 Task: Create a due date automation trigger when advanced on, on the monday of the week a card is due add dates due in less than 1 days at 11:00 AM.
Action: Mouse moved to (927, 70)
Screenshot: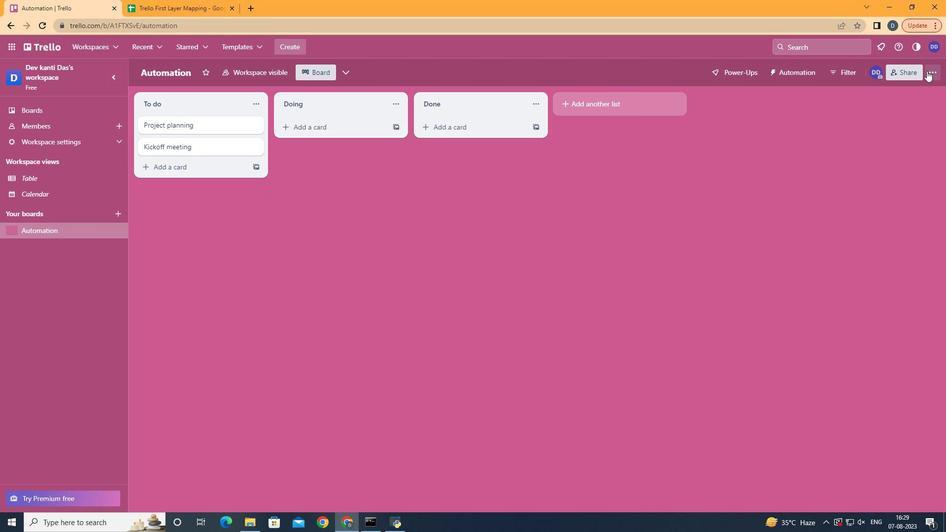 
Action: Mouse pressed left at (927, 70)
Screenshot: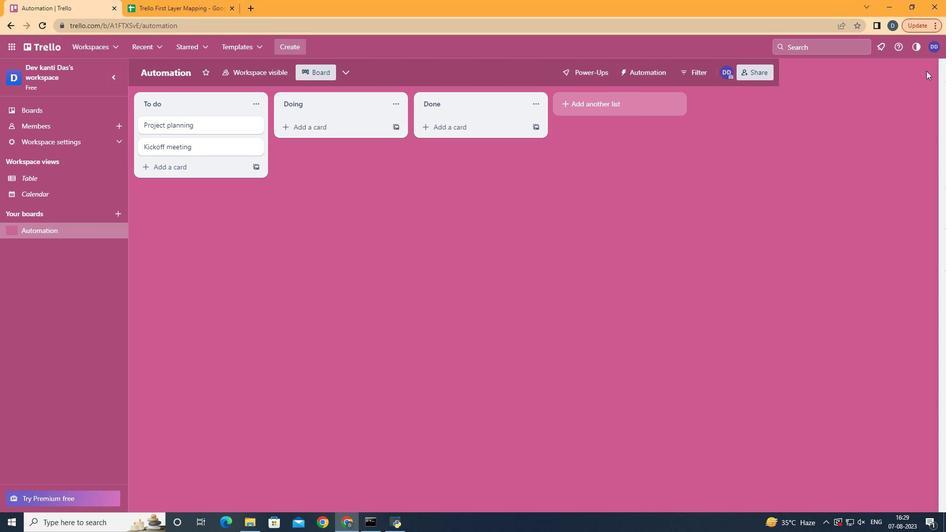 
Action: Mouse moved to (903, 229)
Screenshot: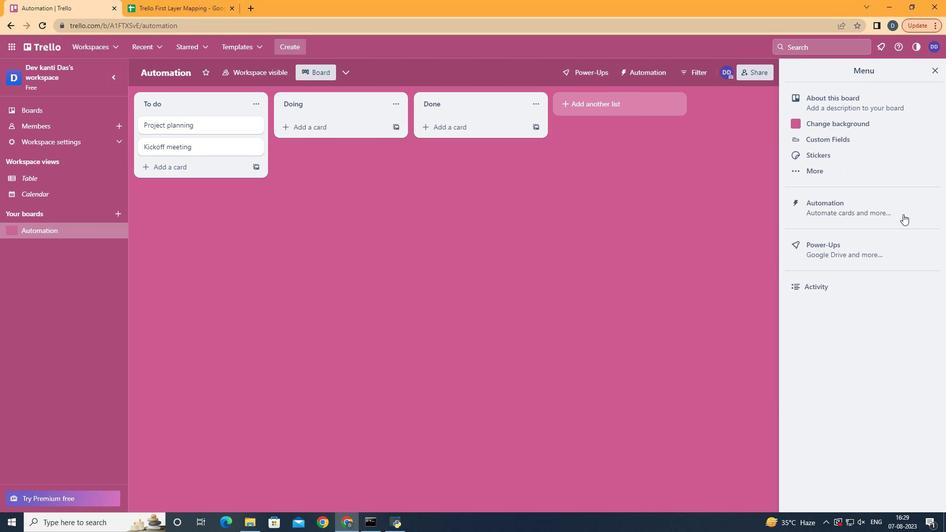 
Action: Mouse pressed left at (903, 229)
Screenshot: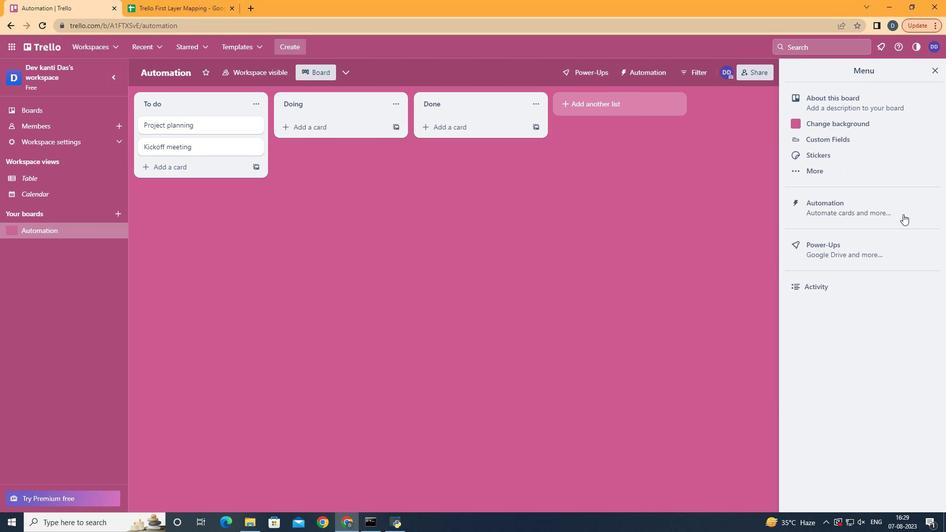 
Action: Mouse moved to (905, 210)
Screenshot: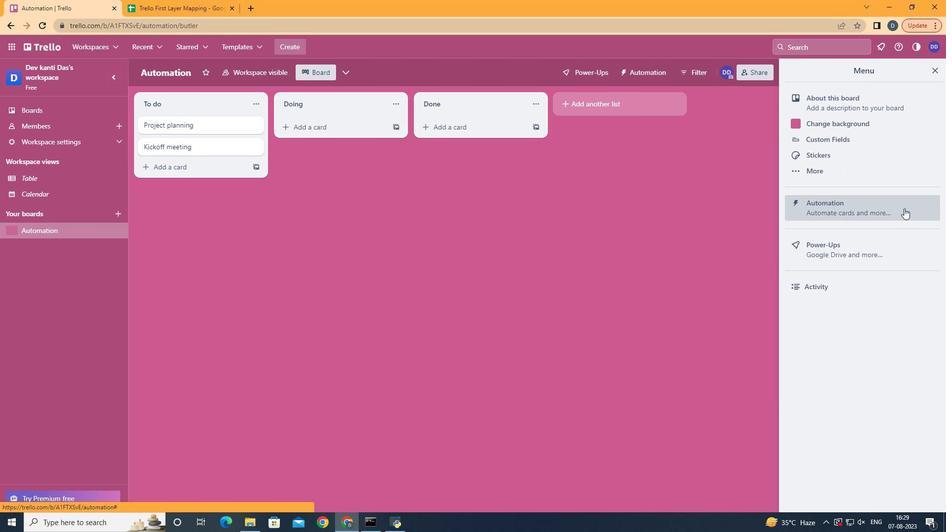 
Action: Mouse pressed left at (905, 210)
Screenshot: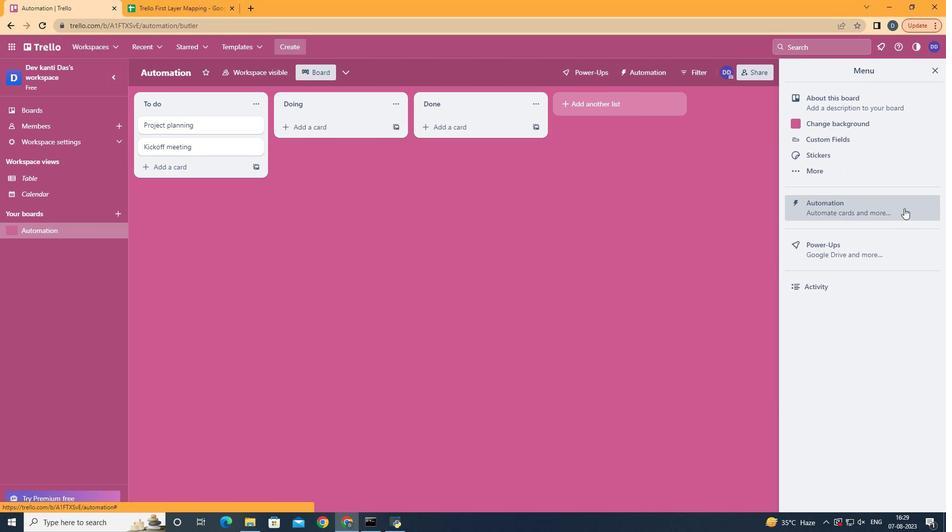 
Action: Mouse moved to (192, 192)
Screenshot: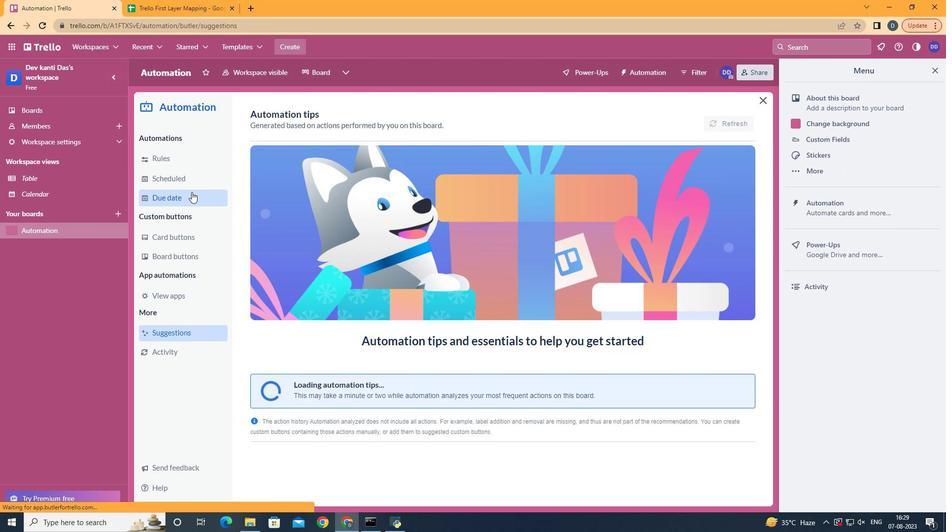 
Action: Mouse pressed left at (192, 192)
Screenshot: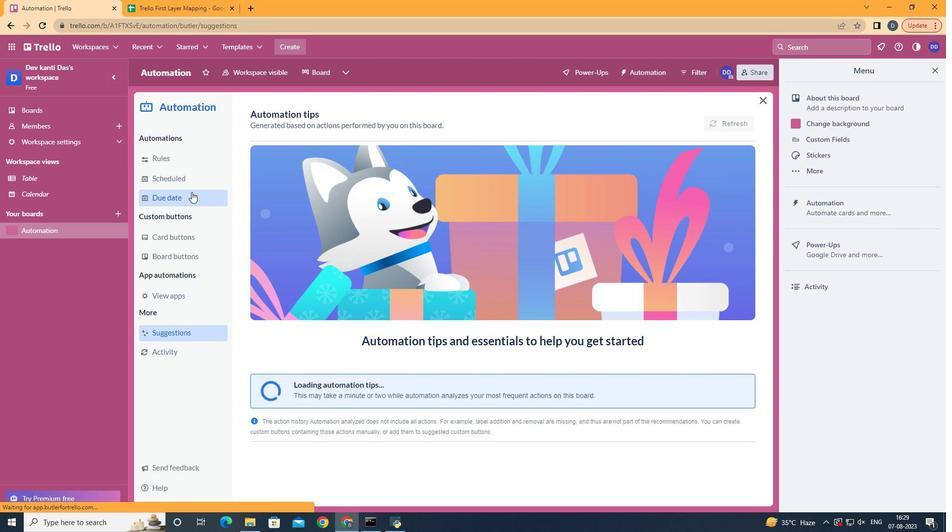 
Action: Mouse moved to (692, 118)
Screenshot: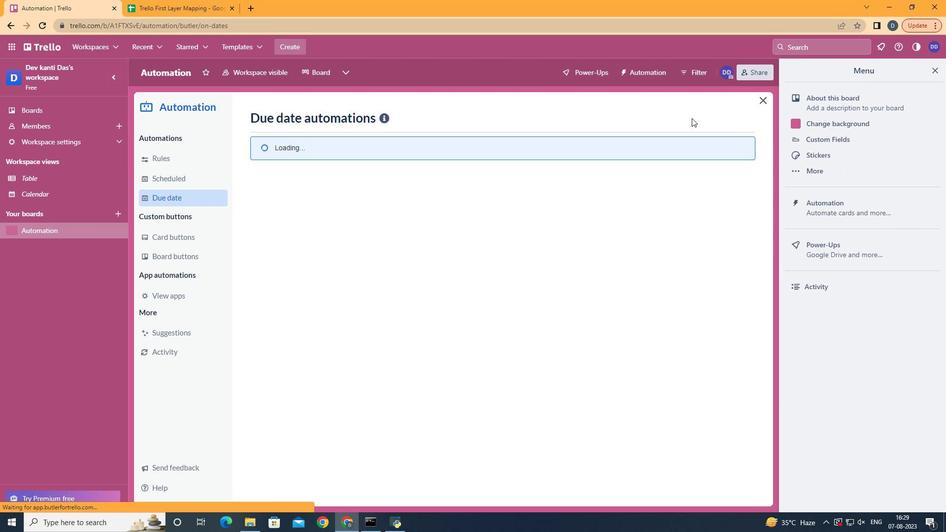 
Action: Mouse pressed left at (692, 118)
Screenshot: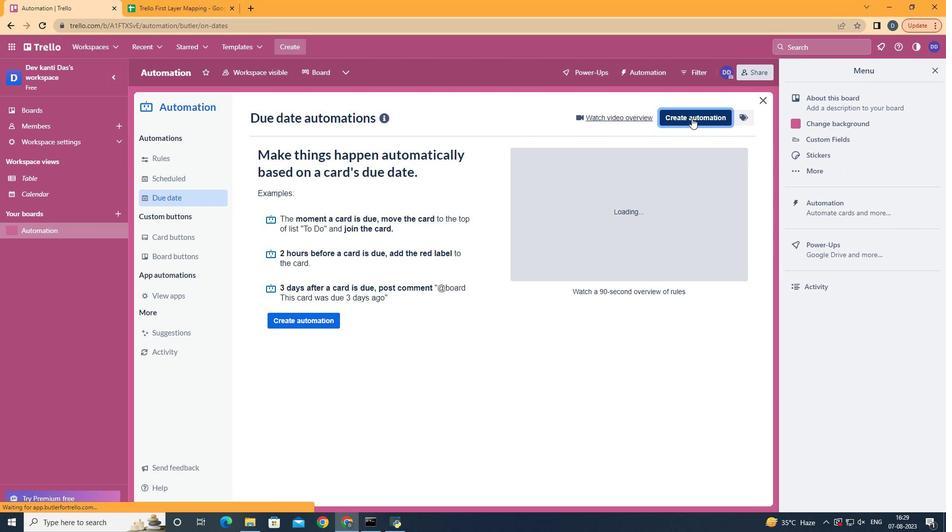
Action: Mouse moved to (541, 214)
Screenshot: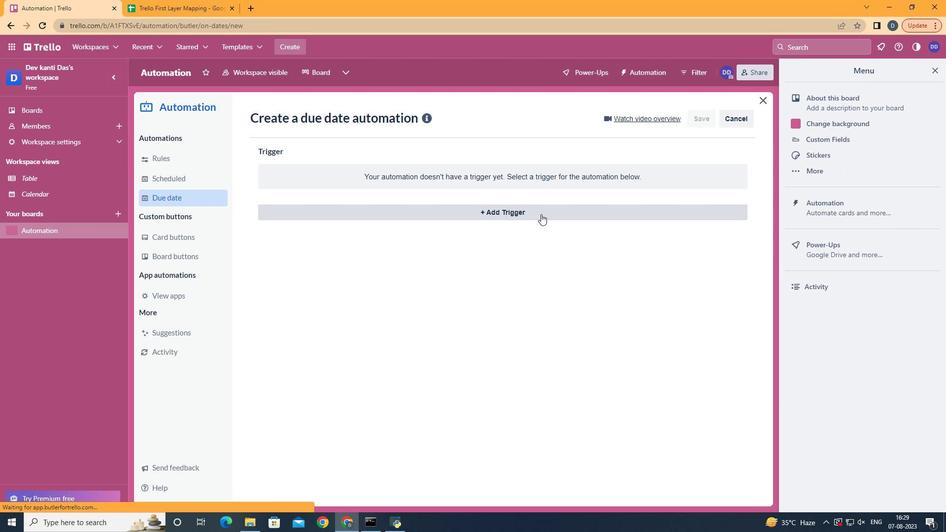 
Action: Mouse pressed left at (541, 214)
Screenshot: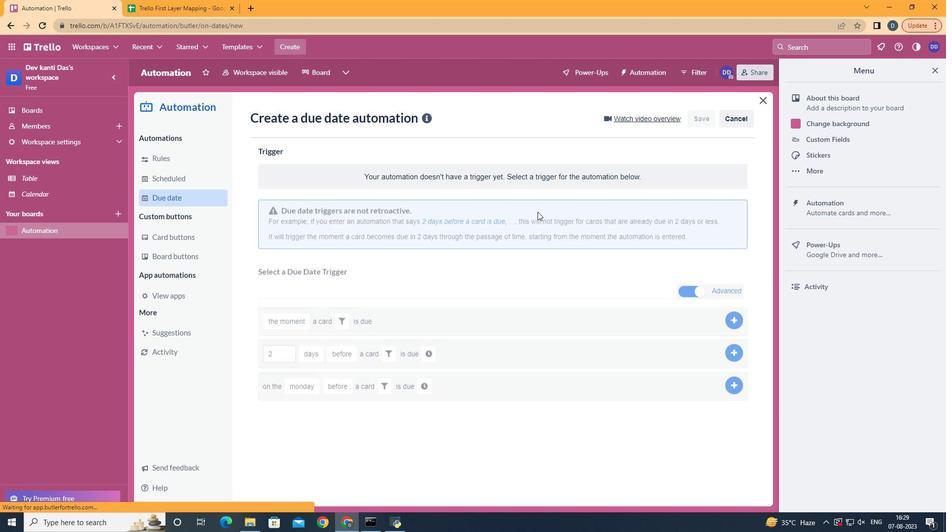 
Action: Mouse moved to (322, 257)
Screenshot: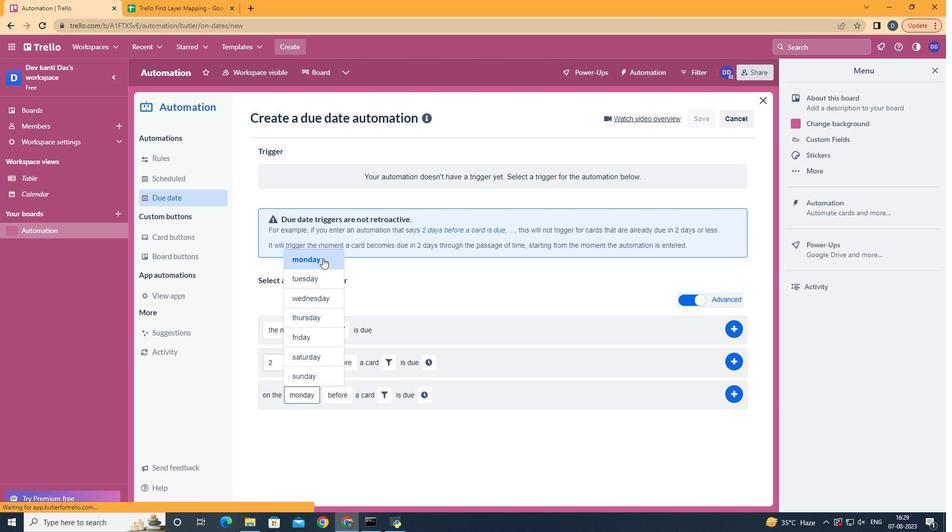 
Action: Mouse pressed left at (322, 257)
Screenshot: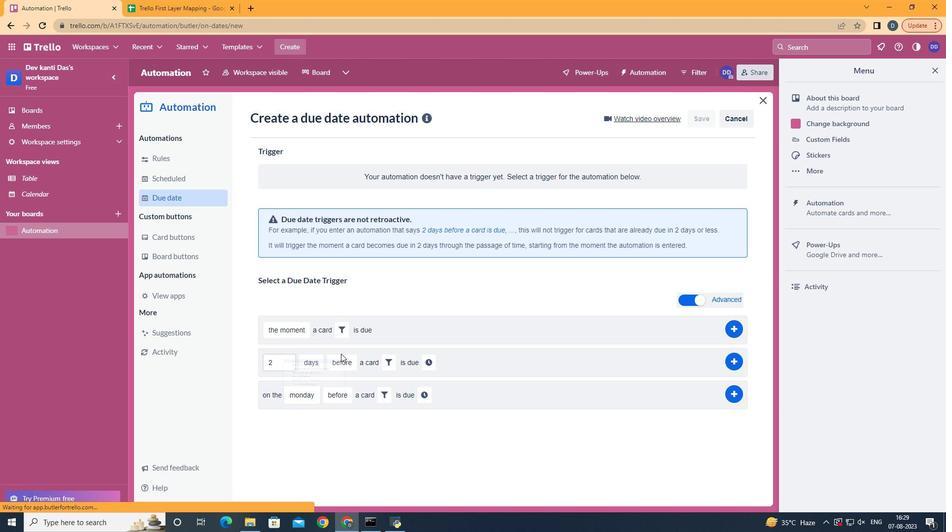 
Action: Mouse moved to (351, 453)
Screenshot: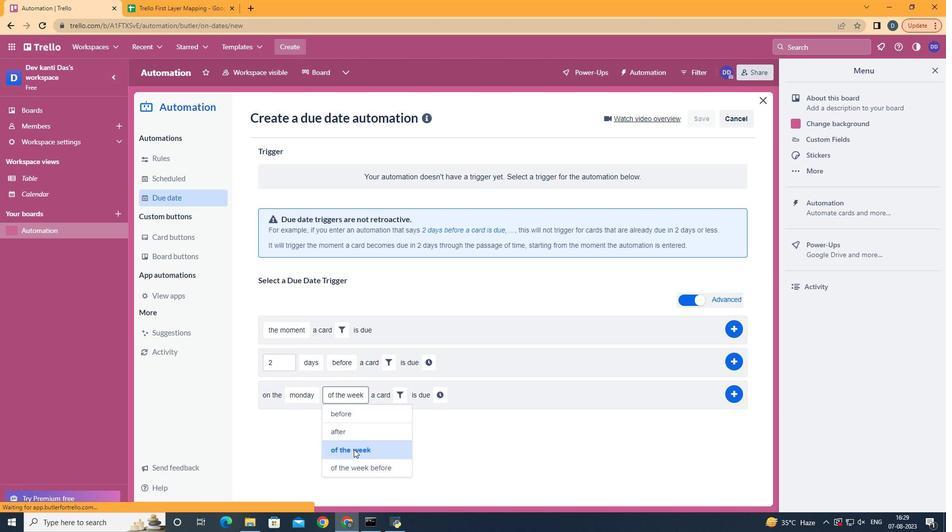 
Action: Mouse pressed left at (351, 453)
Screenshot: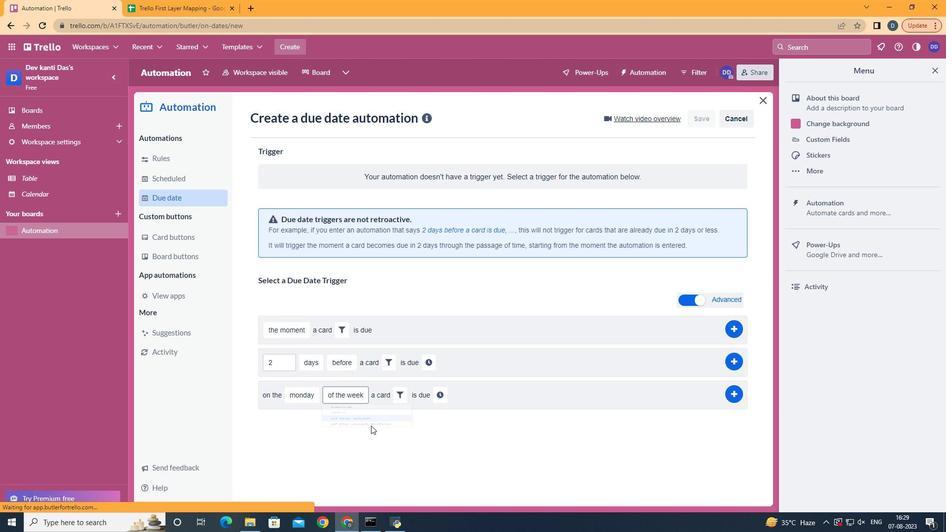 
Action: Mouse moved to (396, 399)
Screenshot: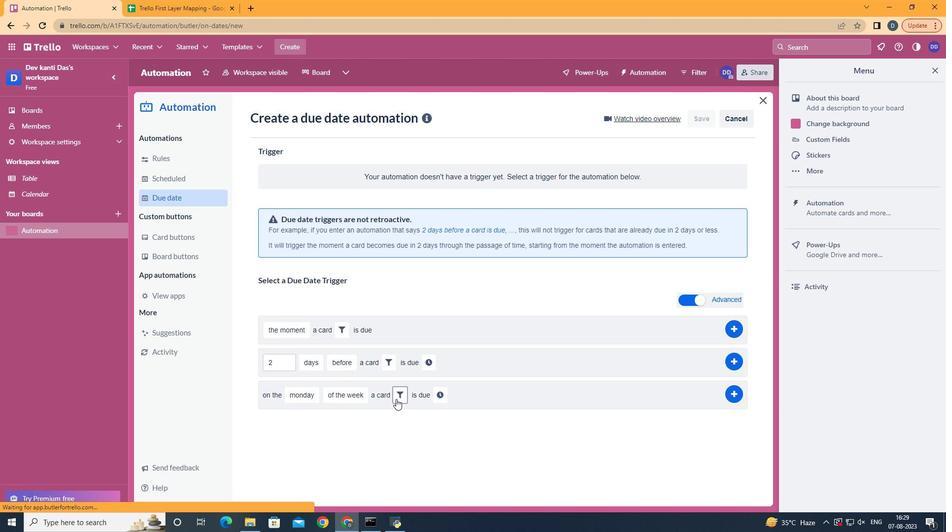 
Action: Mouse pressed left at (396, 399)
Screenshot: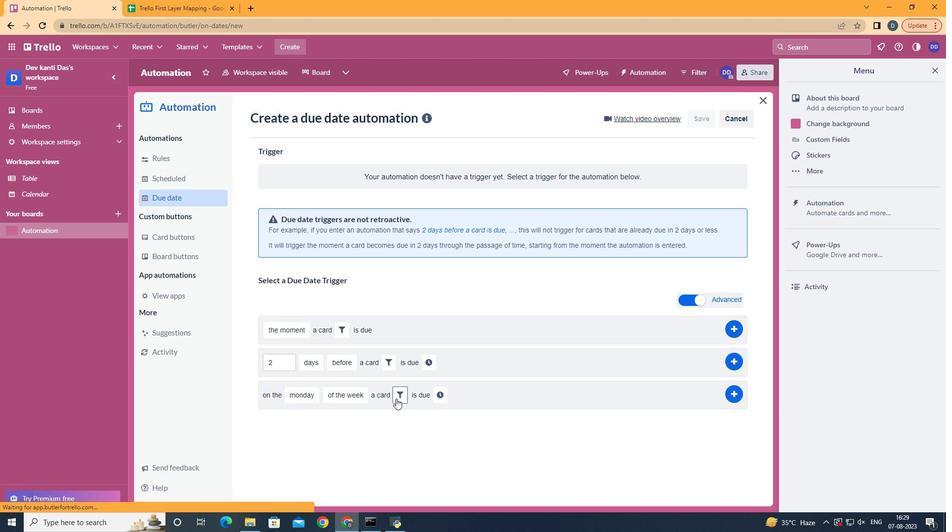 
Action: Mouse moved to (457, 431)
Screenshot: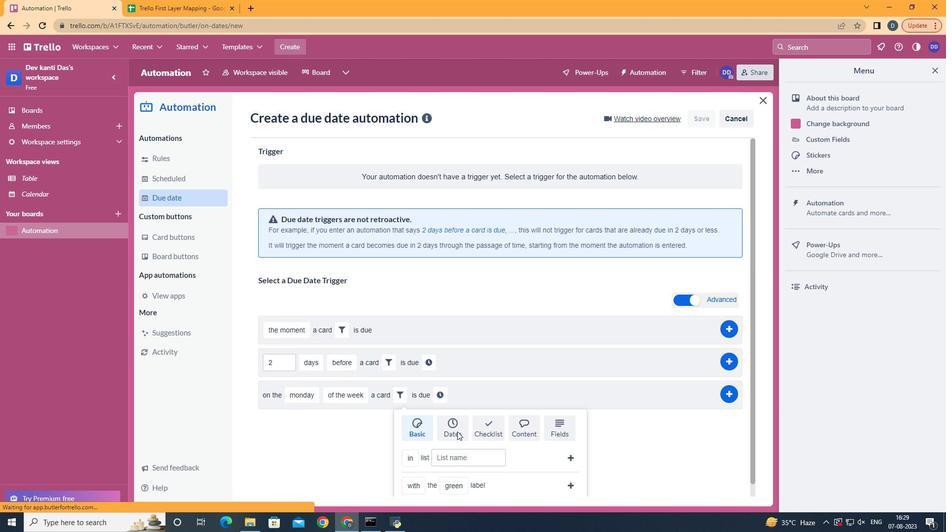 
Action: Mouse pressed left at (457, 431)
Screenshot: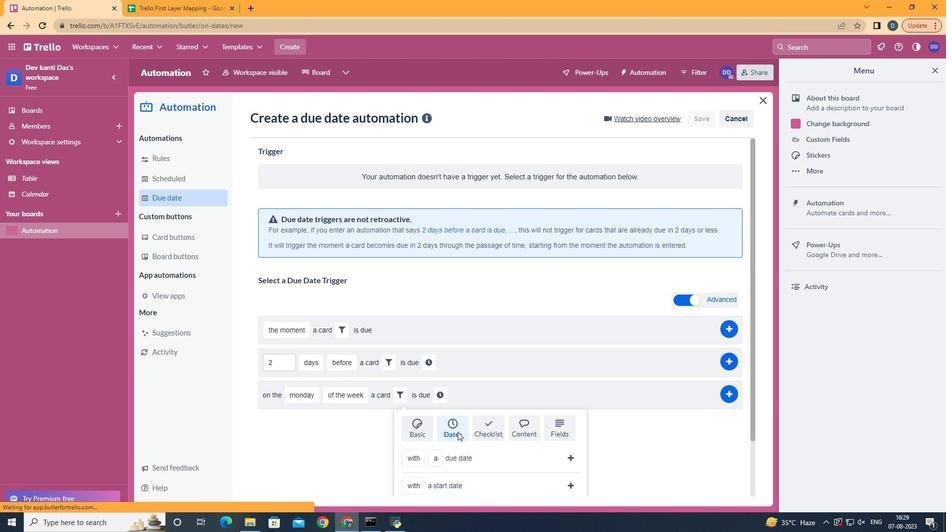 
Action: Mouse moved to (456, 432)
Screenshot: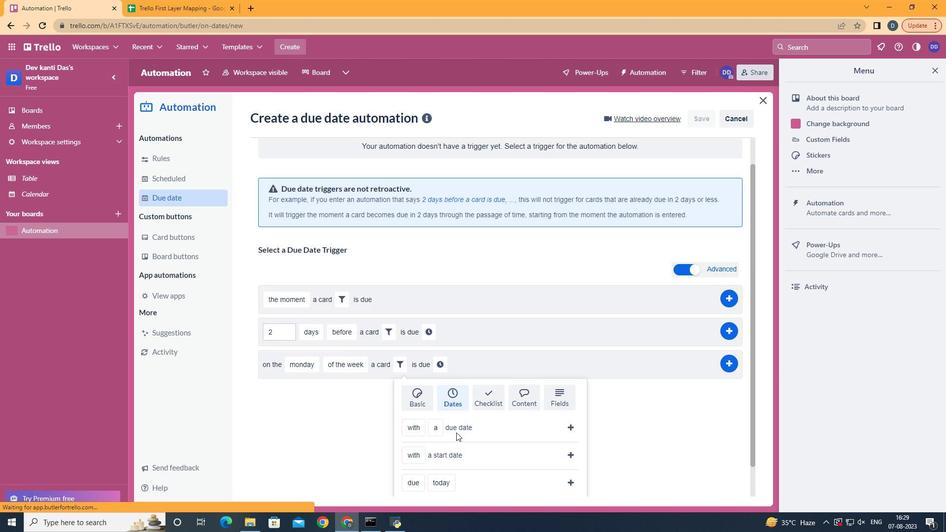 
Action: Mouse scrolled (456, 432) with delta (0, 0)
Screenshot: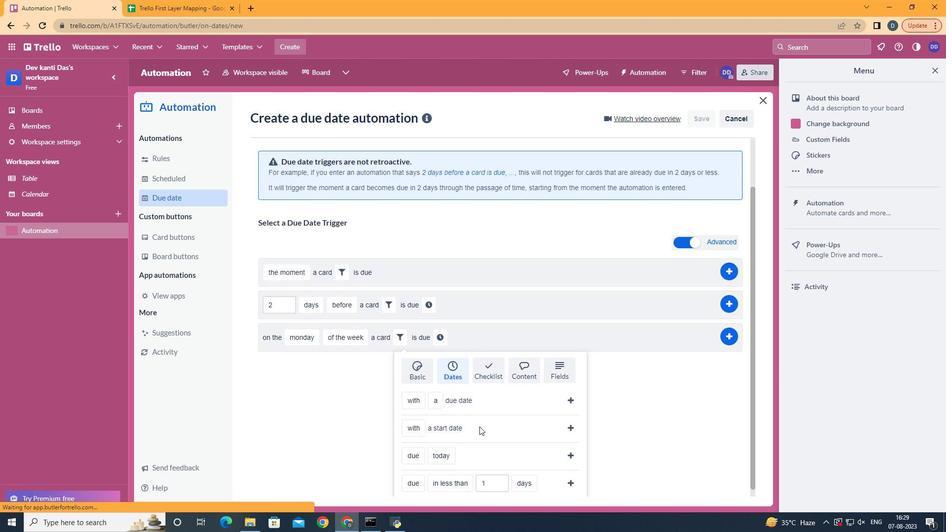 
Action: Mouse scrolled (456, 432) with delta (0, 0)
Screenshot: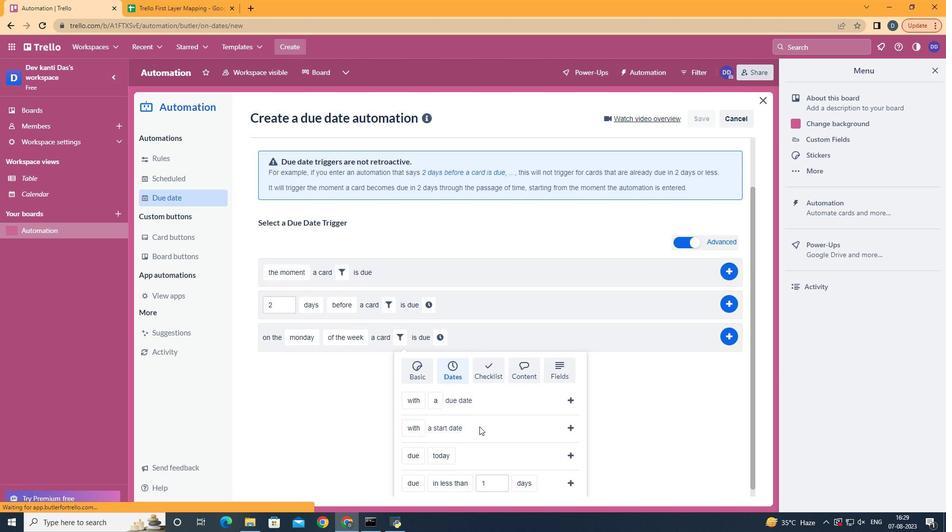 
Action: Mouse scrolled (456, 432) with delta (0, 0)
Screenshot: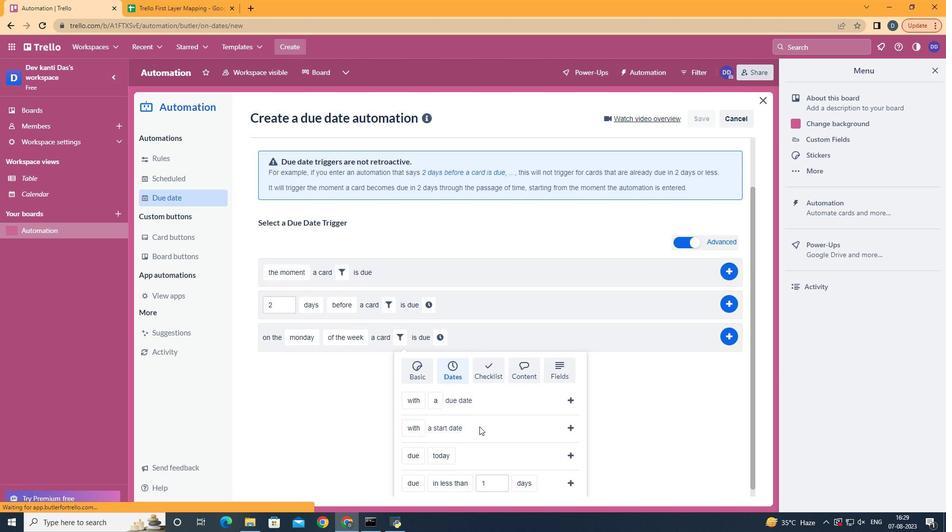
Action: Mouse scrolled (456, 432) with delta (0, 0)
Screenshot: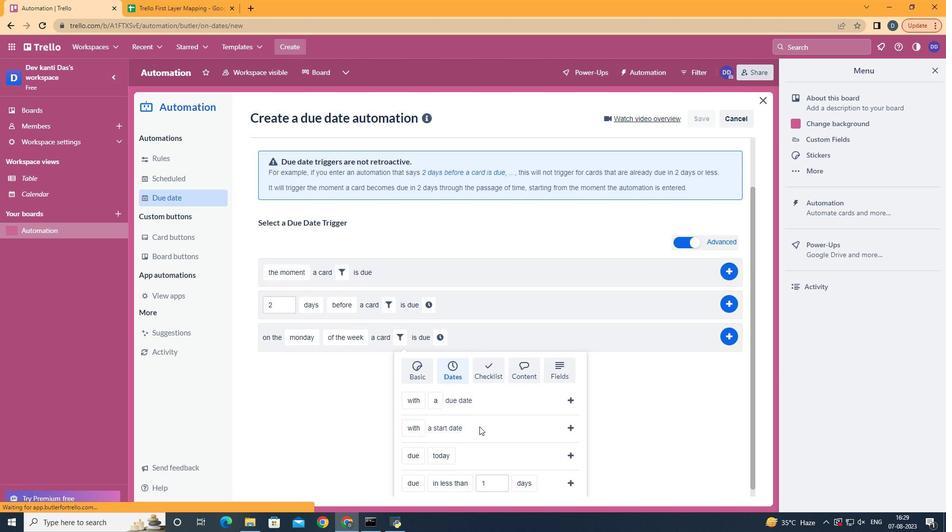 
Action: Mouse moved to (423, 440)
Screenshot: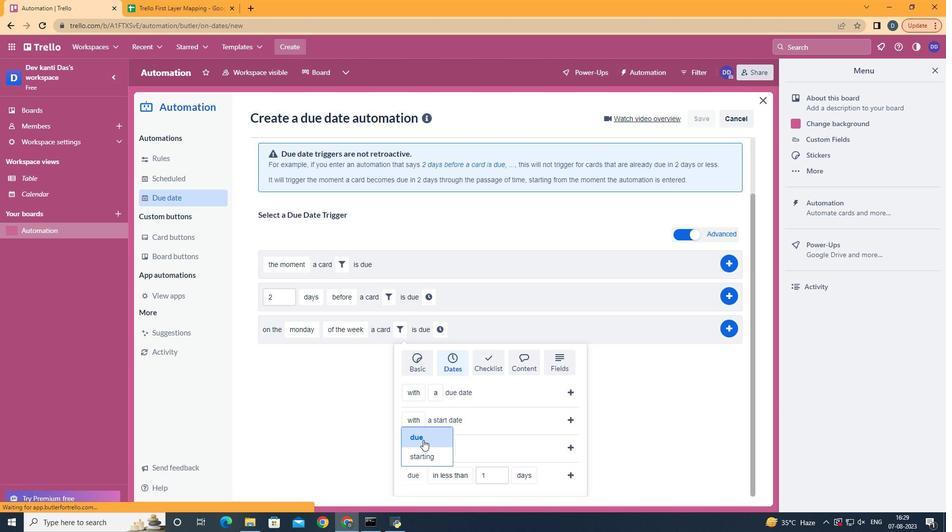 
Action: Mouse pressed left at (423, 440)
Screenshot: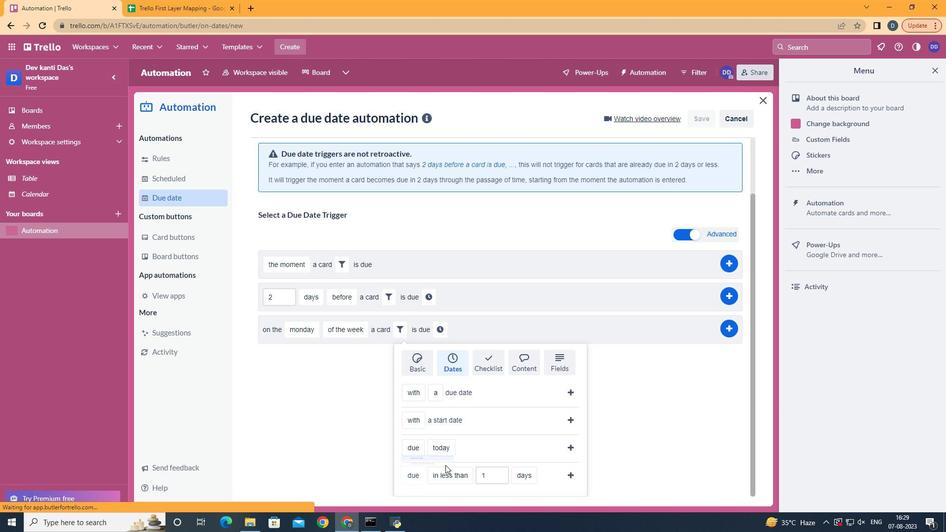 
Action: Mouse moved to (465, 380)
Screenshot: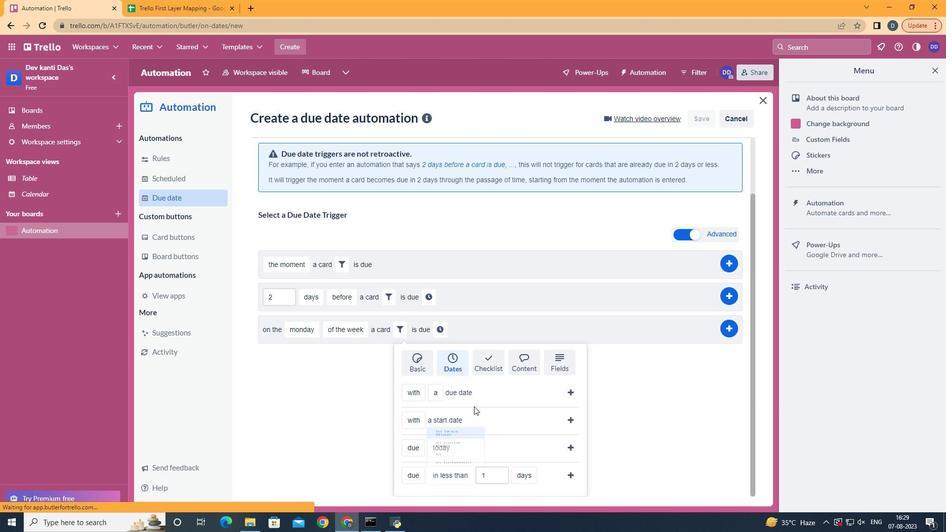 
Action: Mouse pressed left at (465, 380)
Screenshot: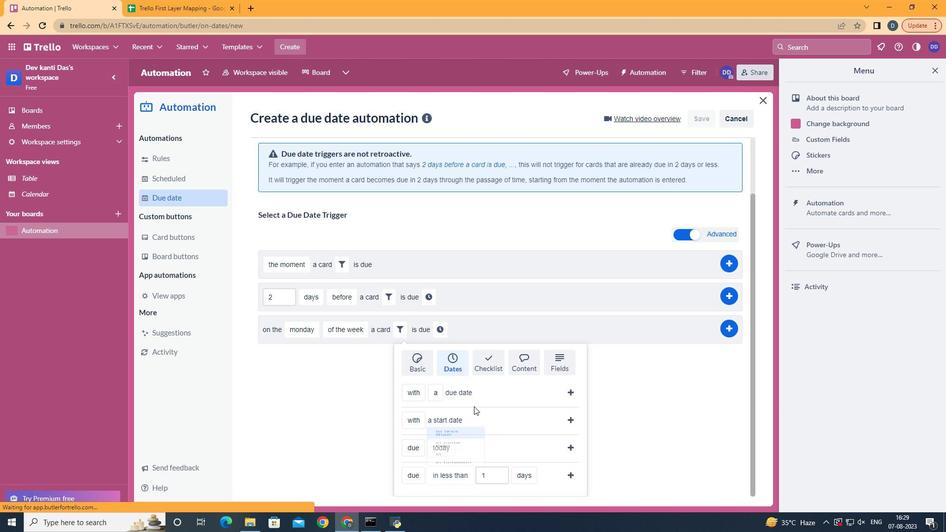 
Action: Mouse moved to (531, 436)
Screenshot: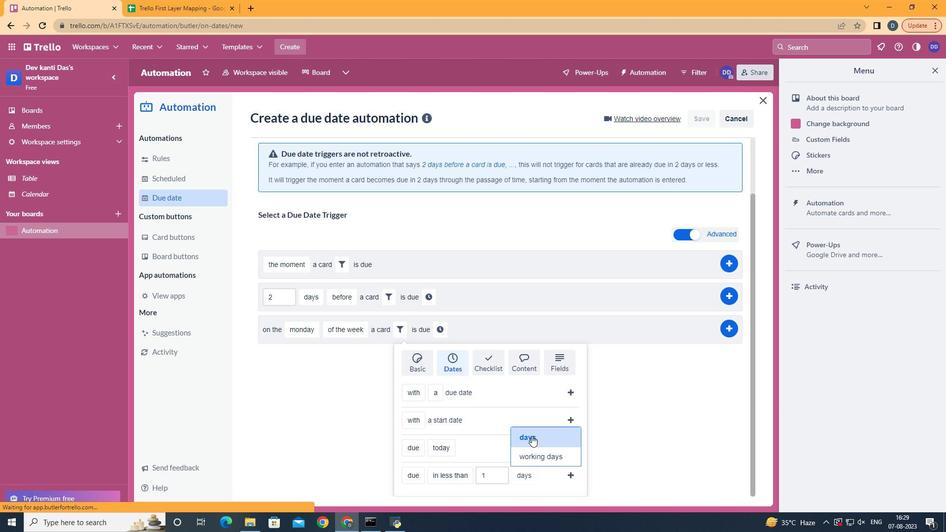 
Action: Mouse pressed left at (531, 436)
Screenshot: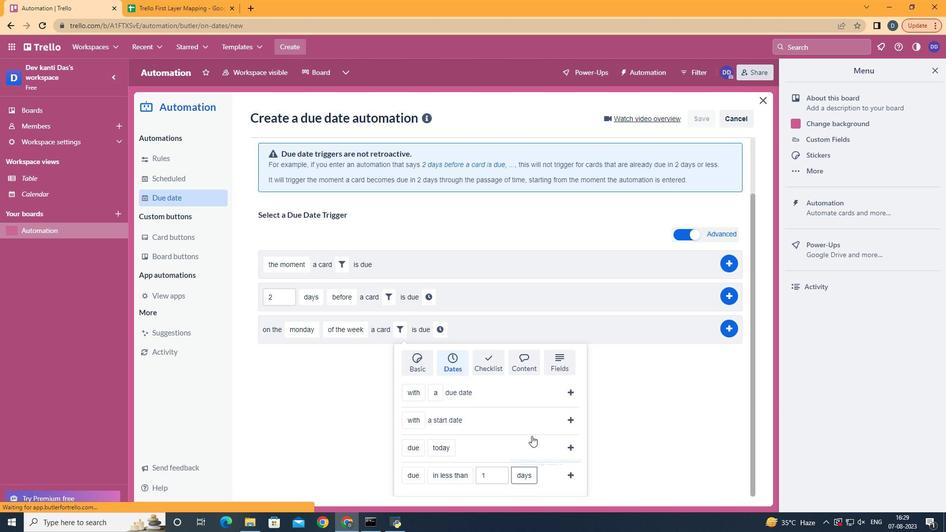 
Action: Mouse moved to (565, 473)
Screenshot: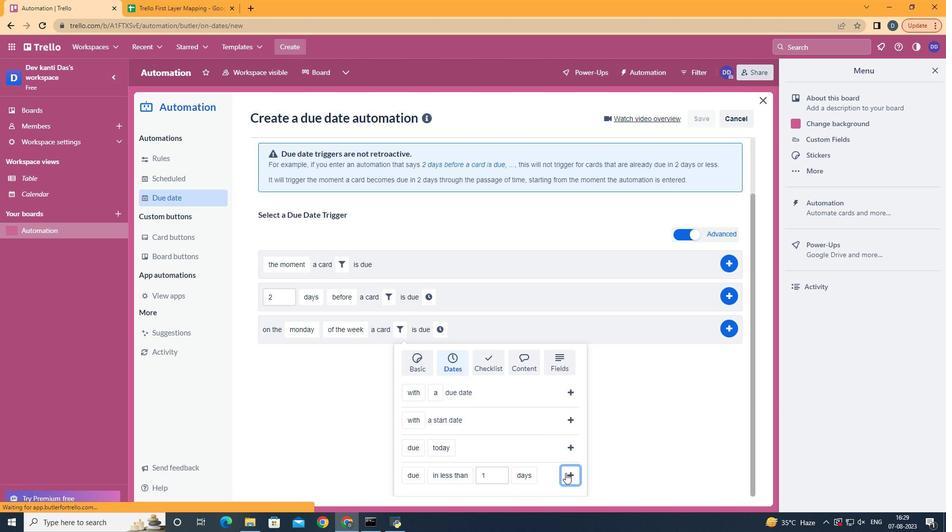 
Action: Mouse pressed left at (565, 473)
Screenshot: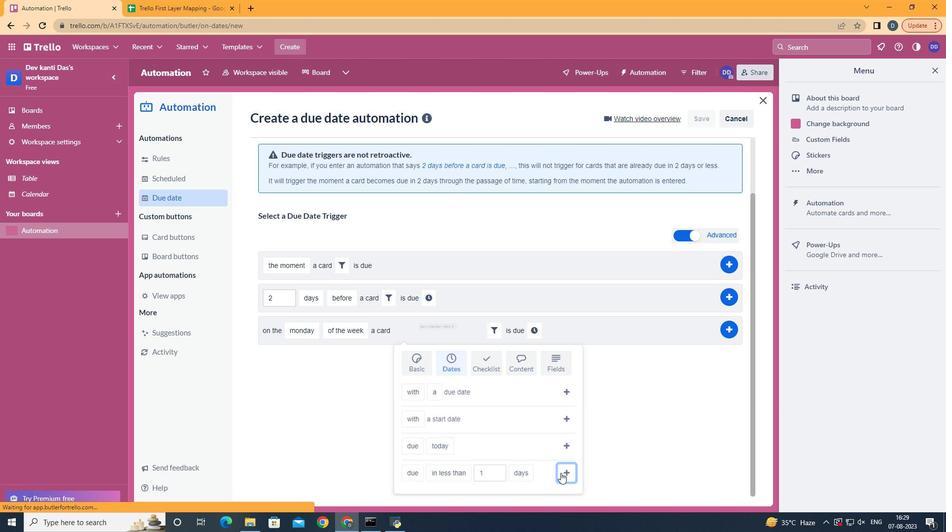 
Action: Mouse moved to (532, 390)
Screenshot: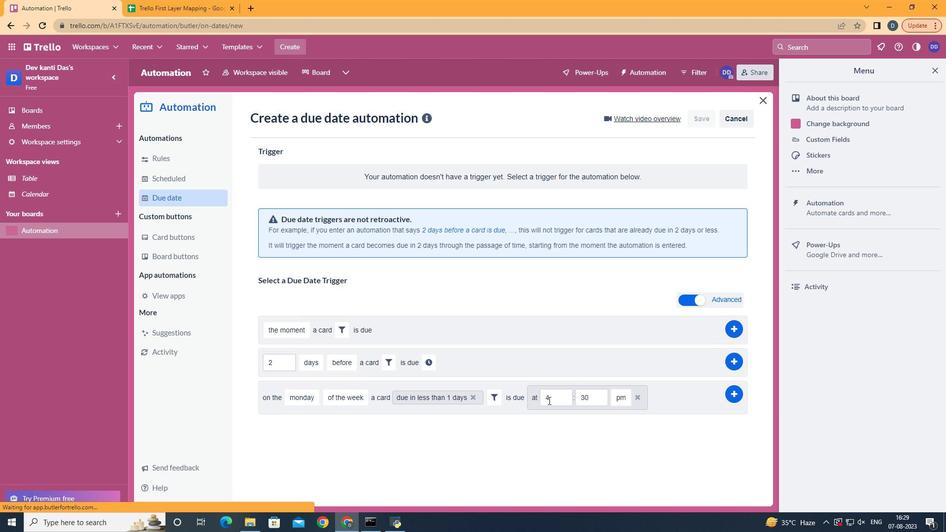 
Action: Mouse pressed left at (532, 390)
Screenshot: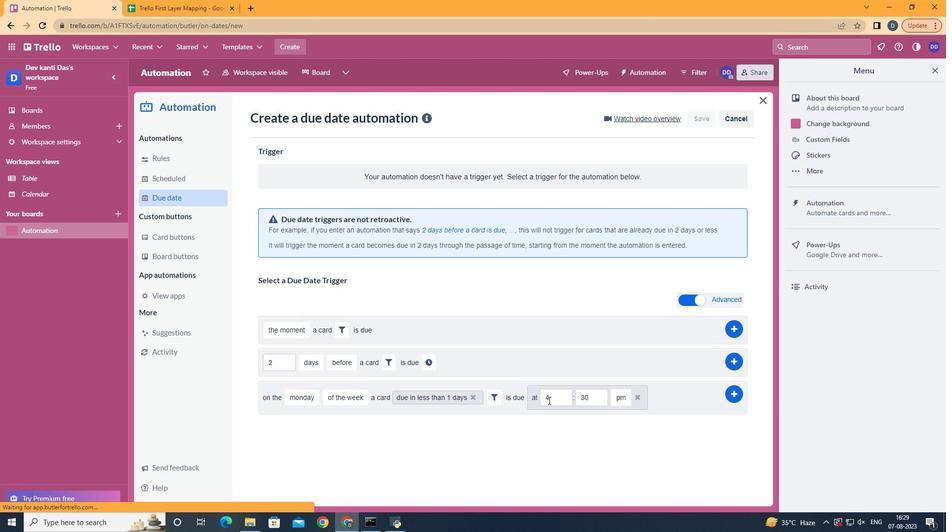 
Action: Mouse moved to (554, 403)
Screenshot: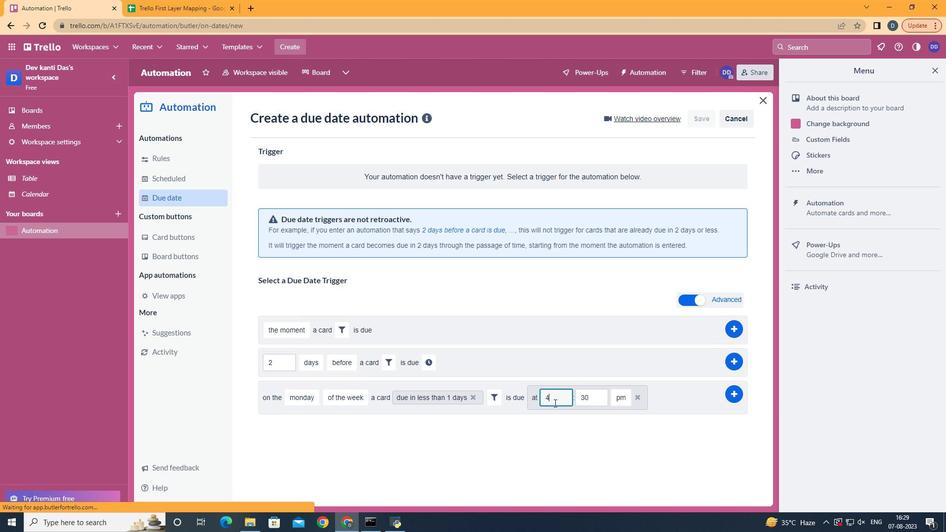 
Action: Mouse pressed left at (554, 403)
Screenshot: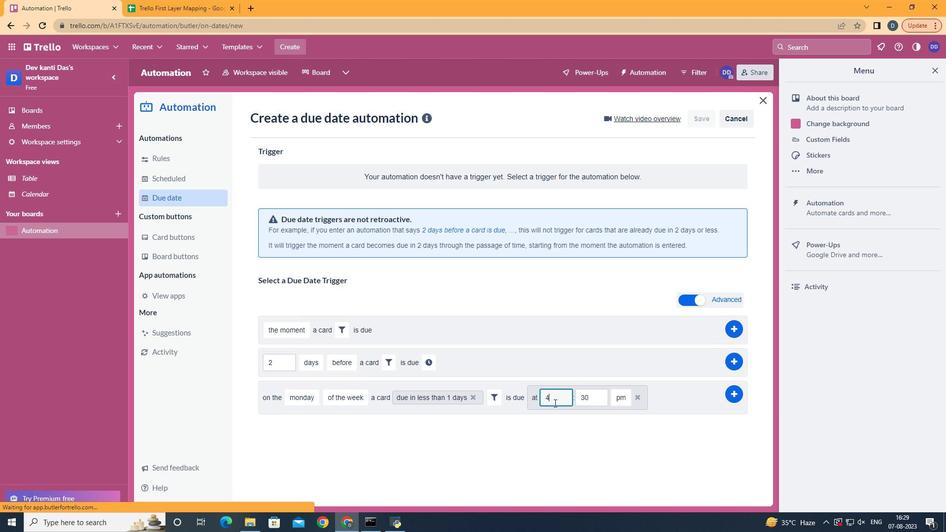 
Action: Key pressed <Key.backspace>11
Screenshot: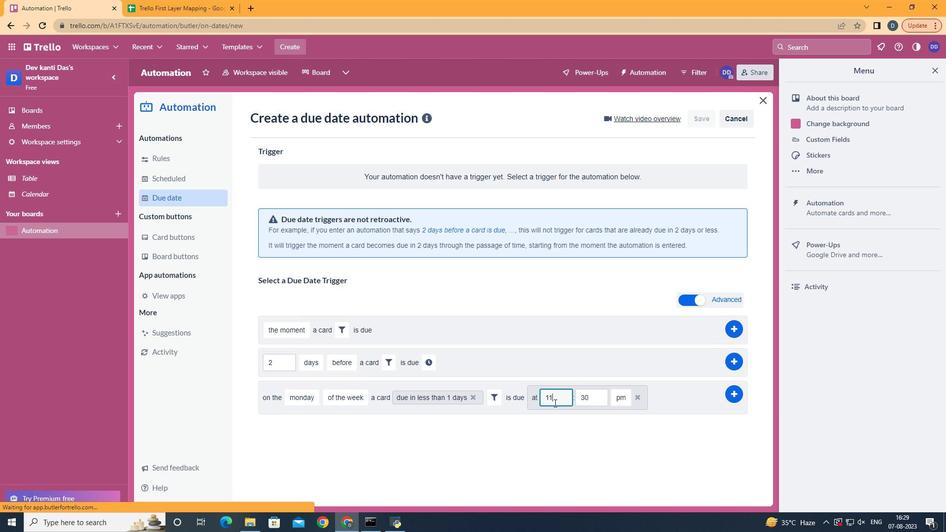 
Action: Mouse moved to (606, 400)
Screenshot: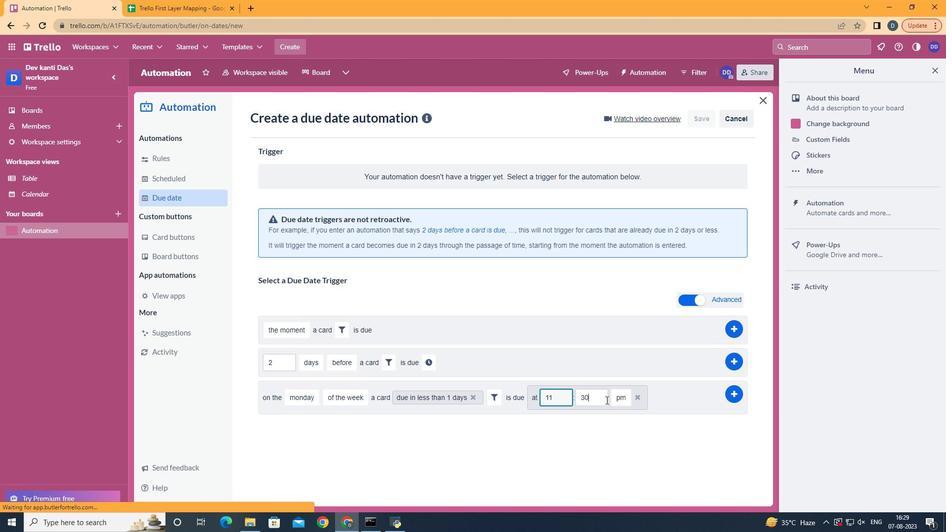 
Action: Mouse pressed left at (606, 400)
Screenshot: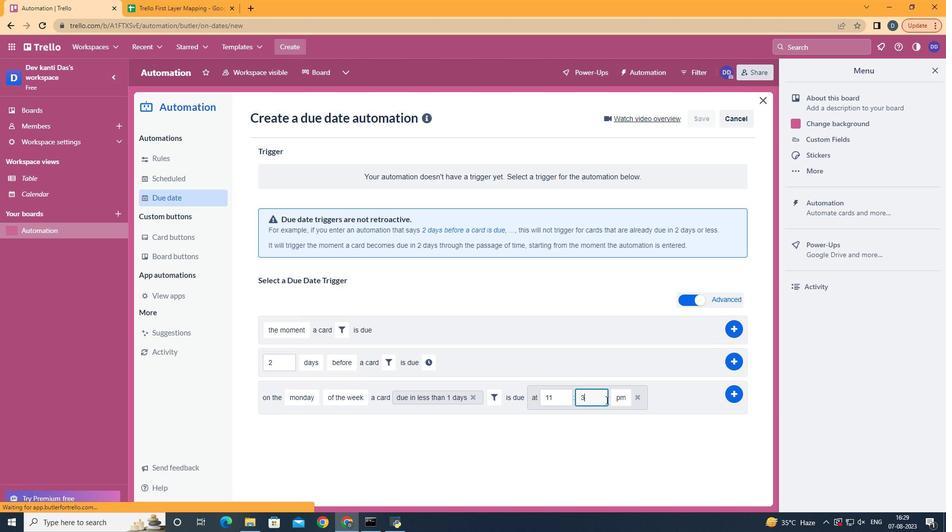 
Action: Key pressed <Key.backspace><Key.backspace>00
Screenshot: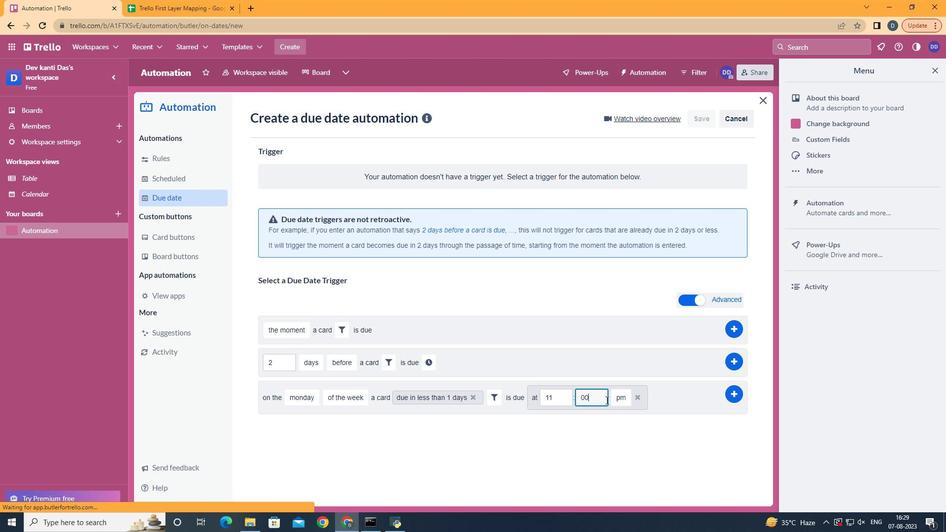 
Action: Mouse moved to (625, 410)
Screenshot: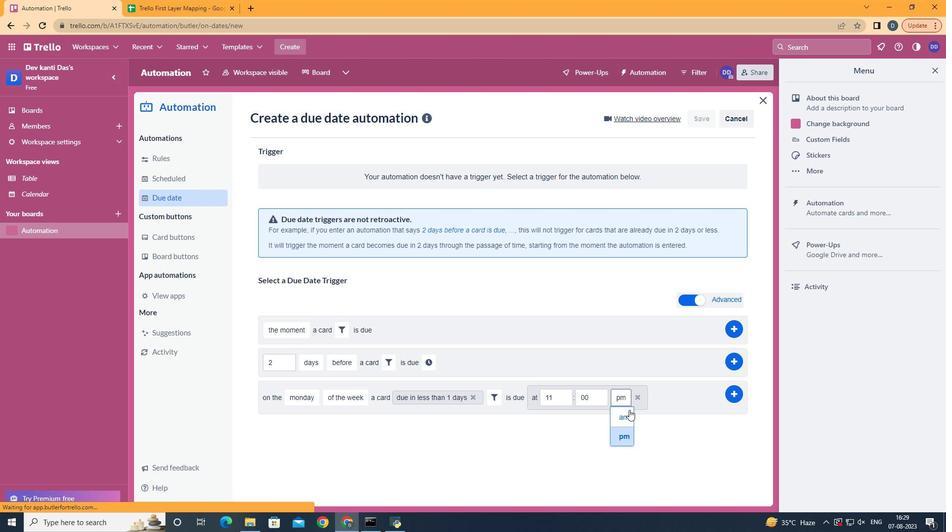 
Action: Mouse pressed left at (625, 410)
Screenshot: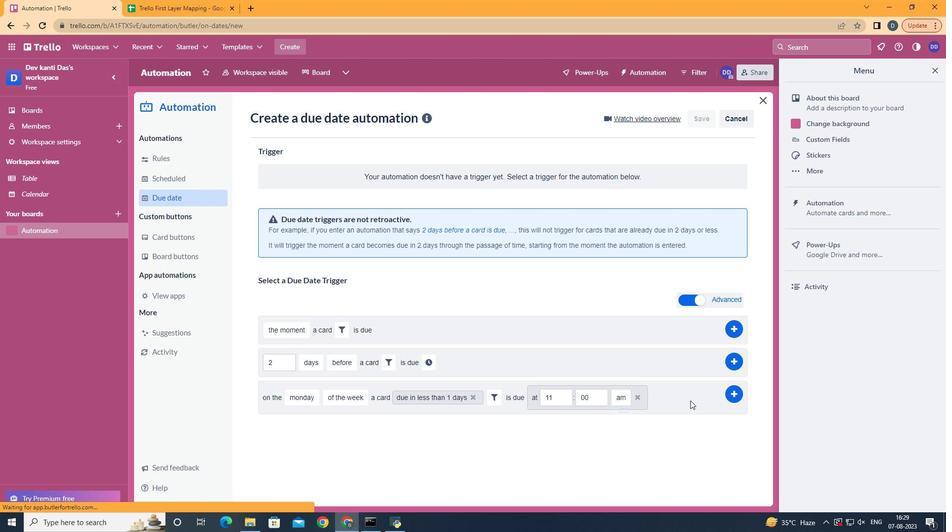 
Action: Mouse moved to (727, 393)
Screenshot: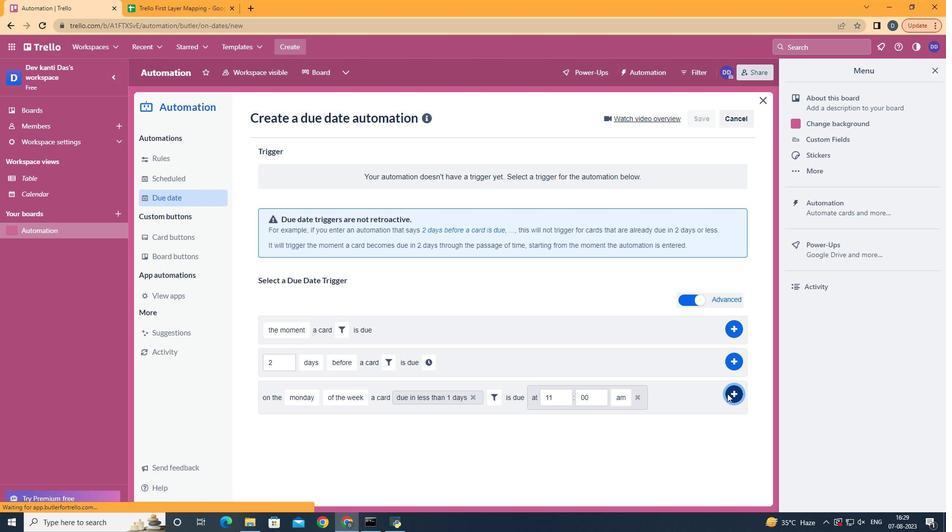 
Action: Mouse pressed left at (727, 393)
Screenshot: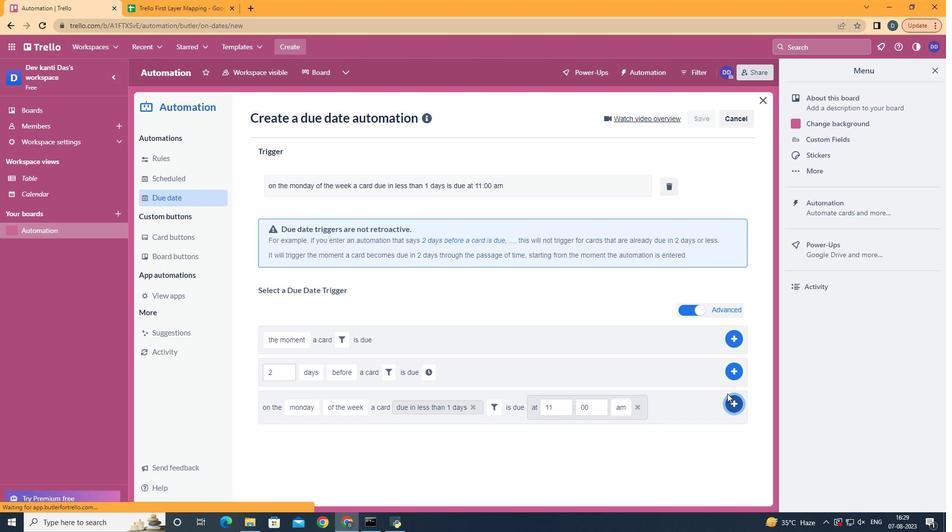 
Action: Mouse moved to (552, 162)
Screenshot: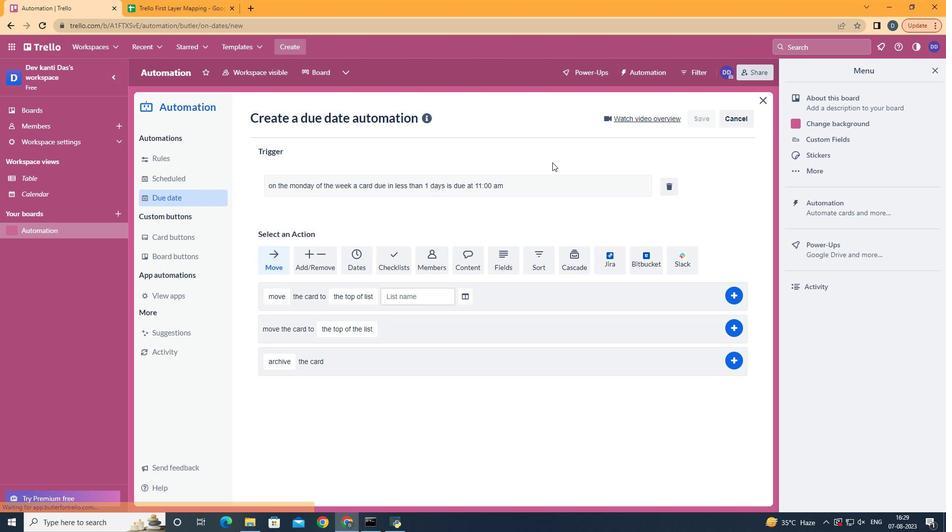 
